 Task: Filter the marketplace by the "Localization" category.
Action: Mouse moved to (159, 141)
Screenshot: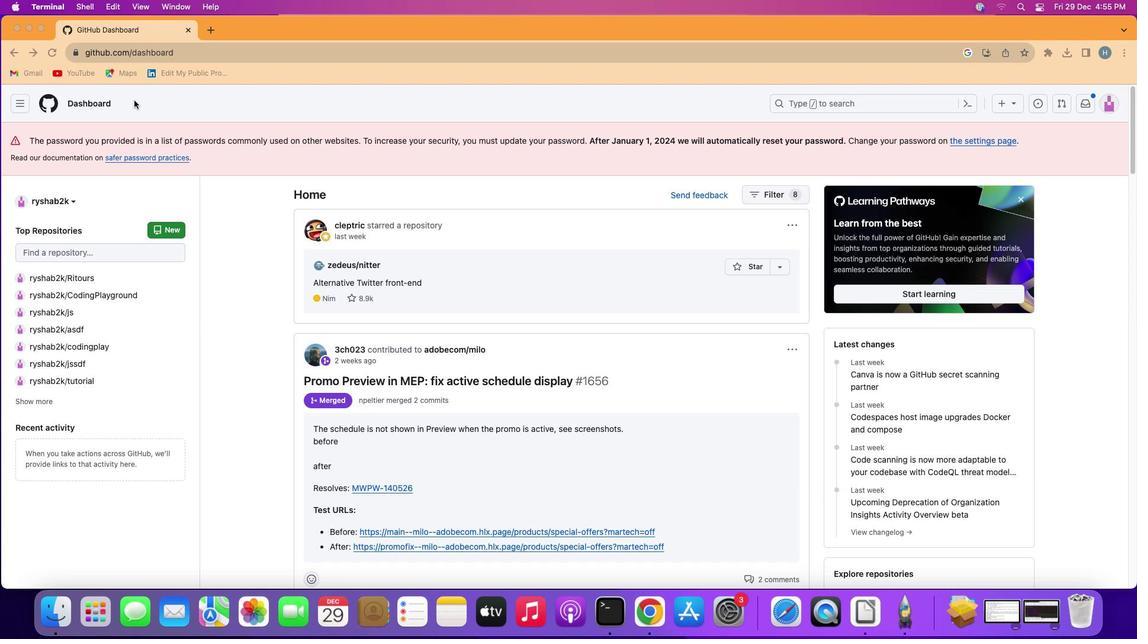 
Action: Mouse pressed left at (159, 141)
Screenshot: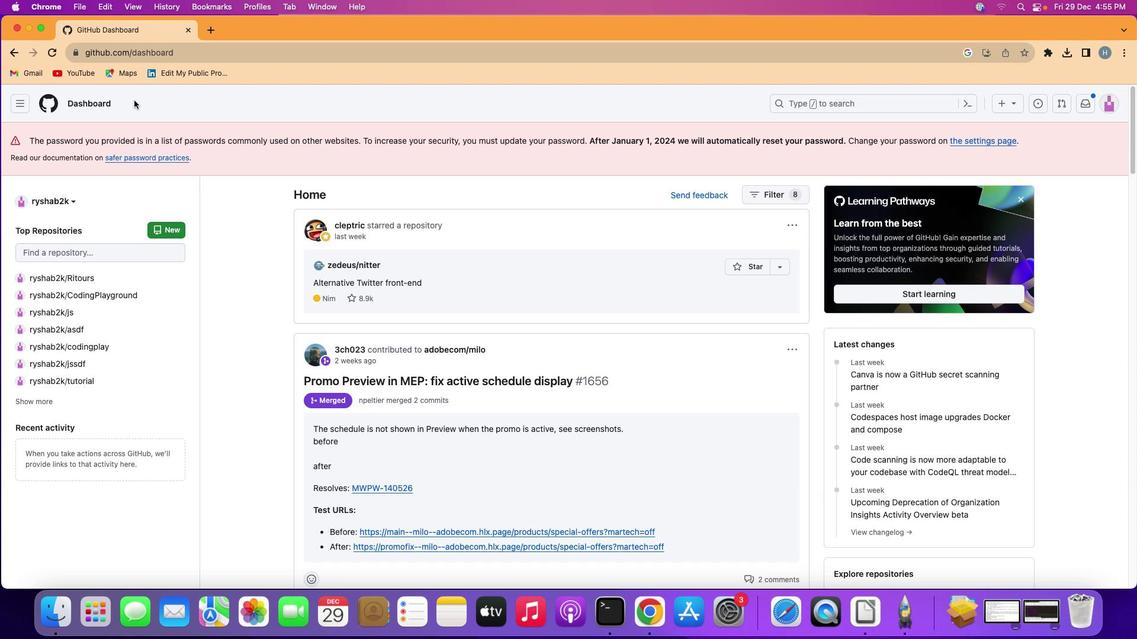 
Action: Mouse moved to (23, 137)
Screenshot: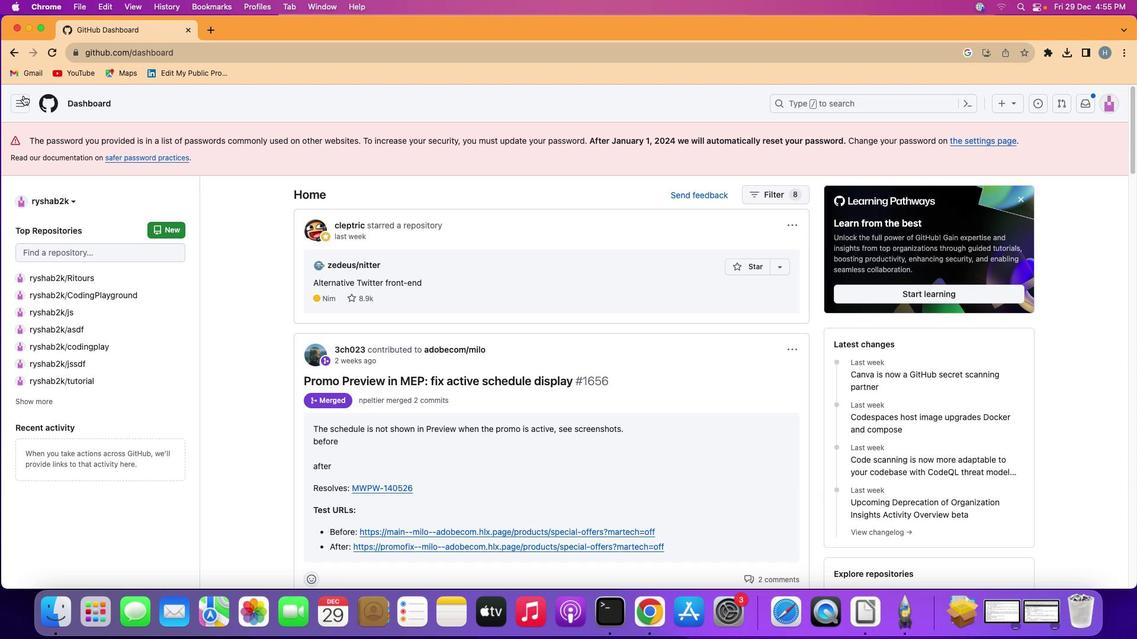 
Action: Mouse pressed left at (23, 137)
Screenshot: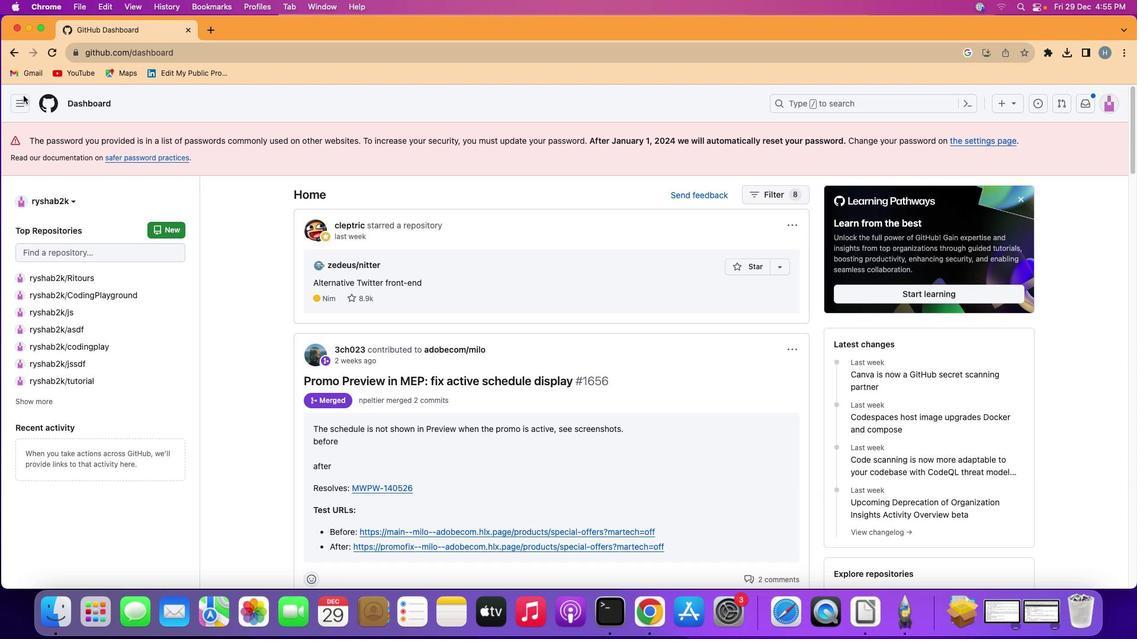 
Action: Mouse moved to (147, 283)
Screenshot: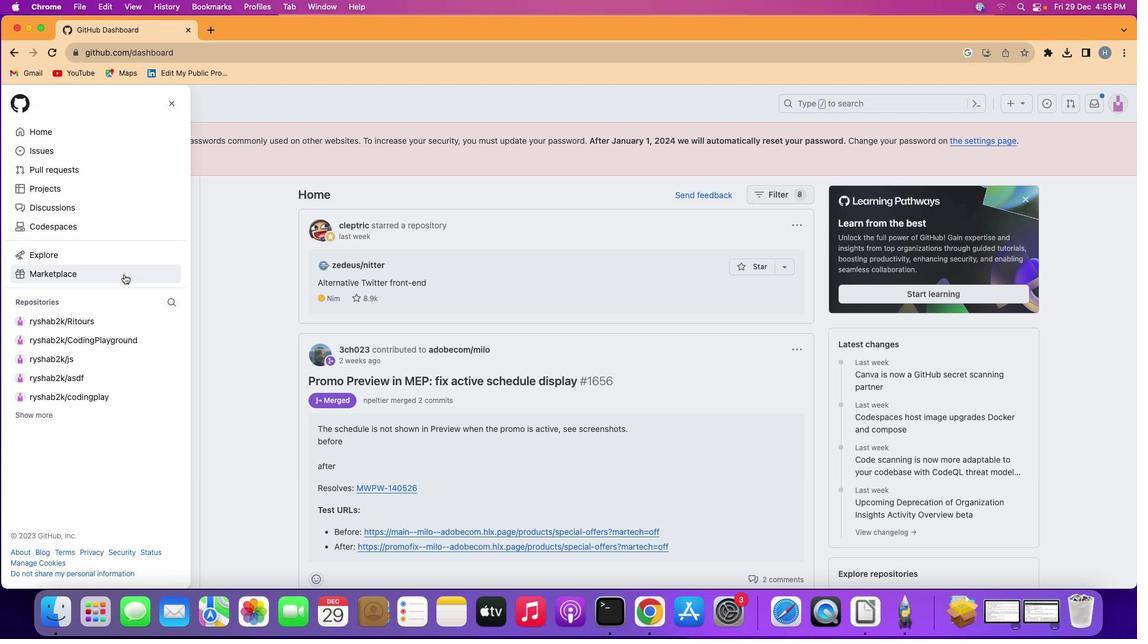 
Action: Mouse pressed left at (147, 283)
Screenshot: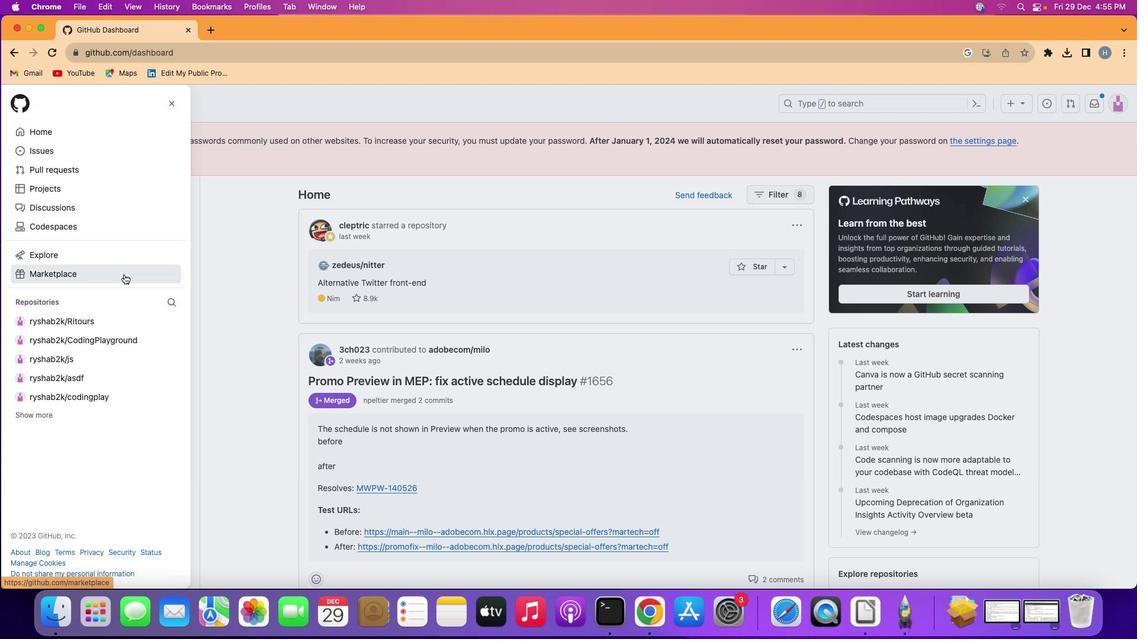 
Action: Mouse moved to (416, 421)
Screenshot: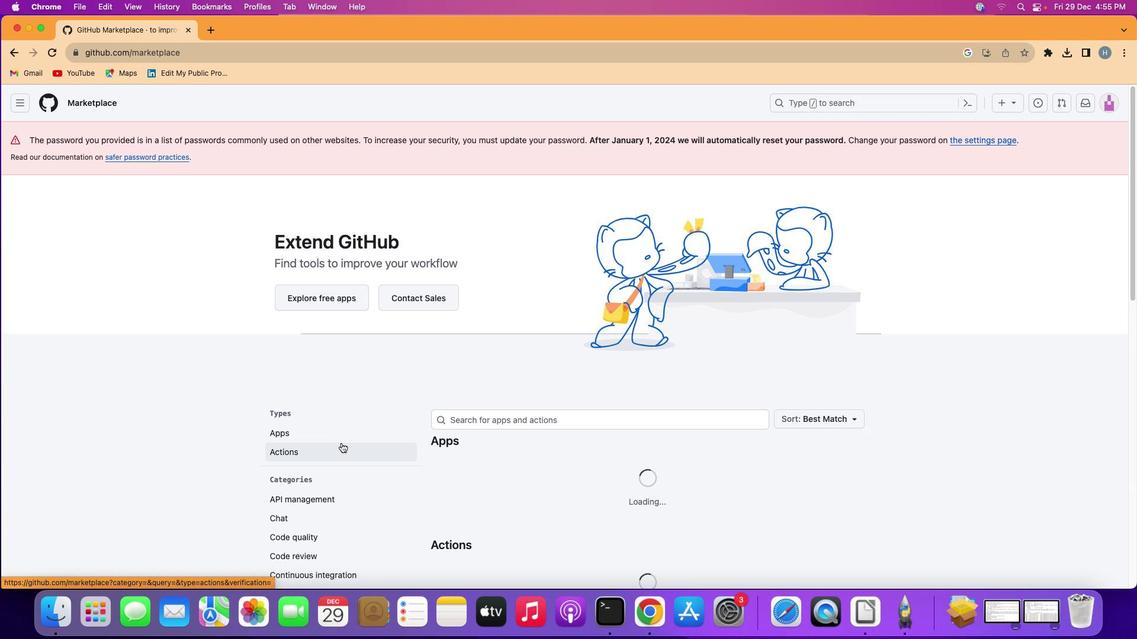 
Action: Mouse scrolled (416, 421) with delta (-4, 59)
Screenshot: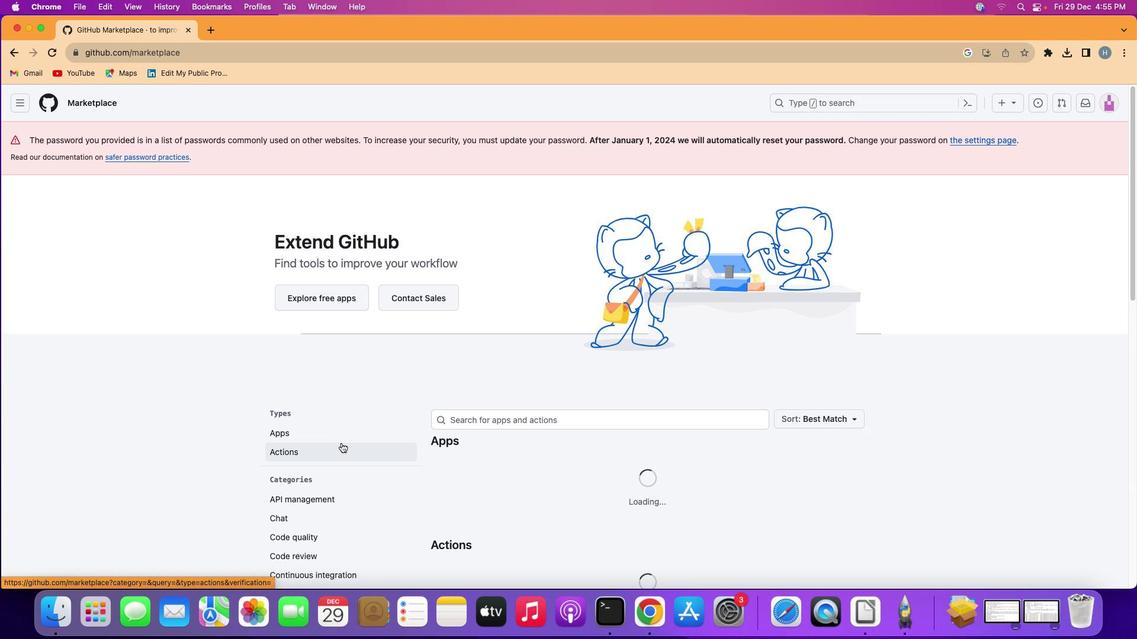 
Action: Mouse scrolled (416, 421) with delta (-4, 59)
Screenshot: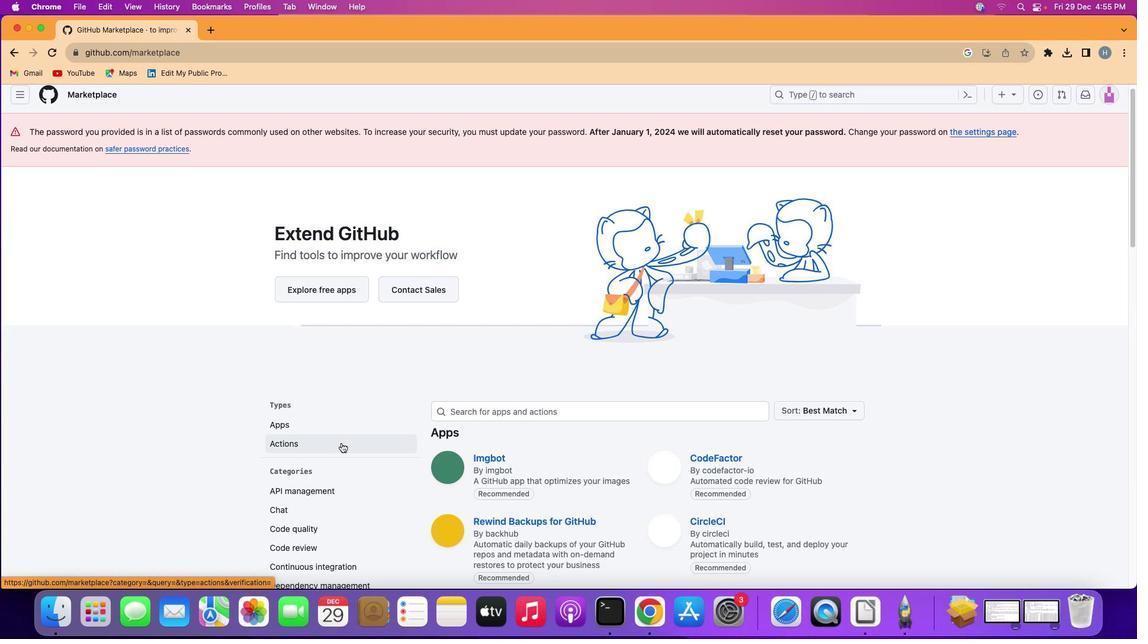
Action: Mouse moved to (416, 420)
Screenshot: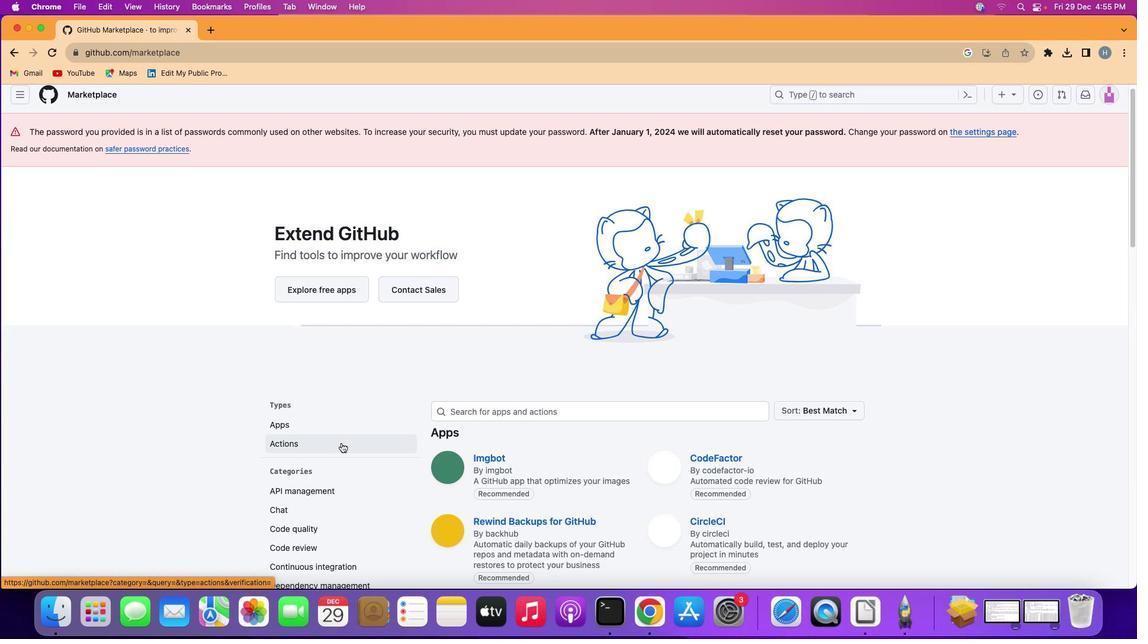 
Action: Mouse scrolled (416, 420) with delta (-4, 58)
Screenshot: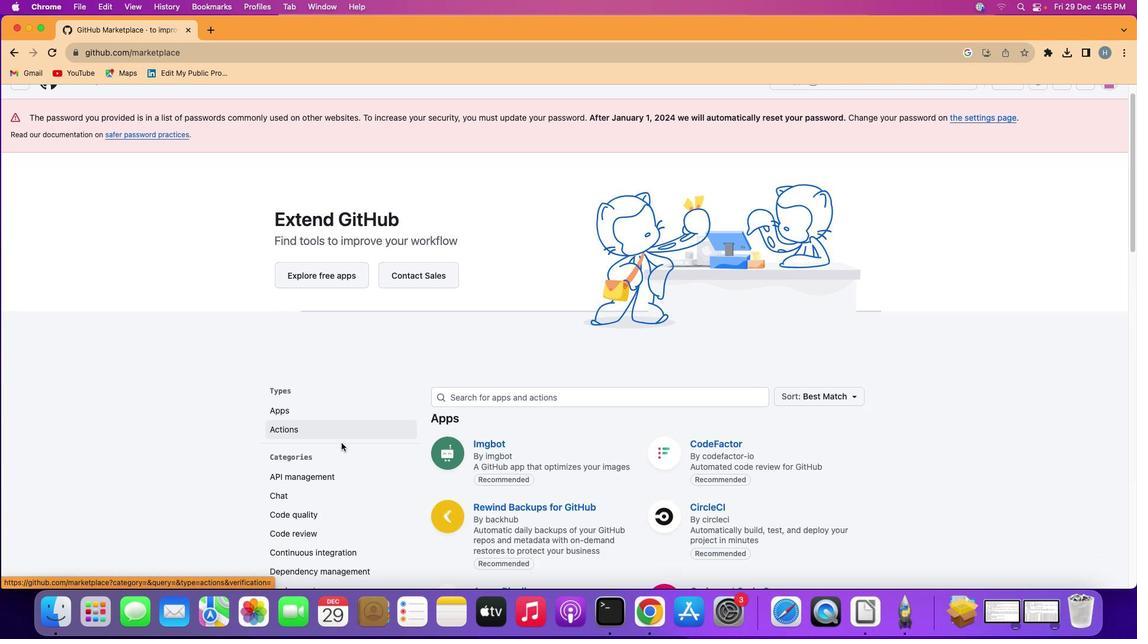 
Action: Mouse scrolled (416, 420) with delta (-4, 58)
Screenshot: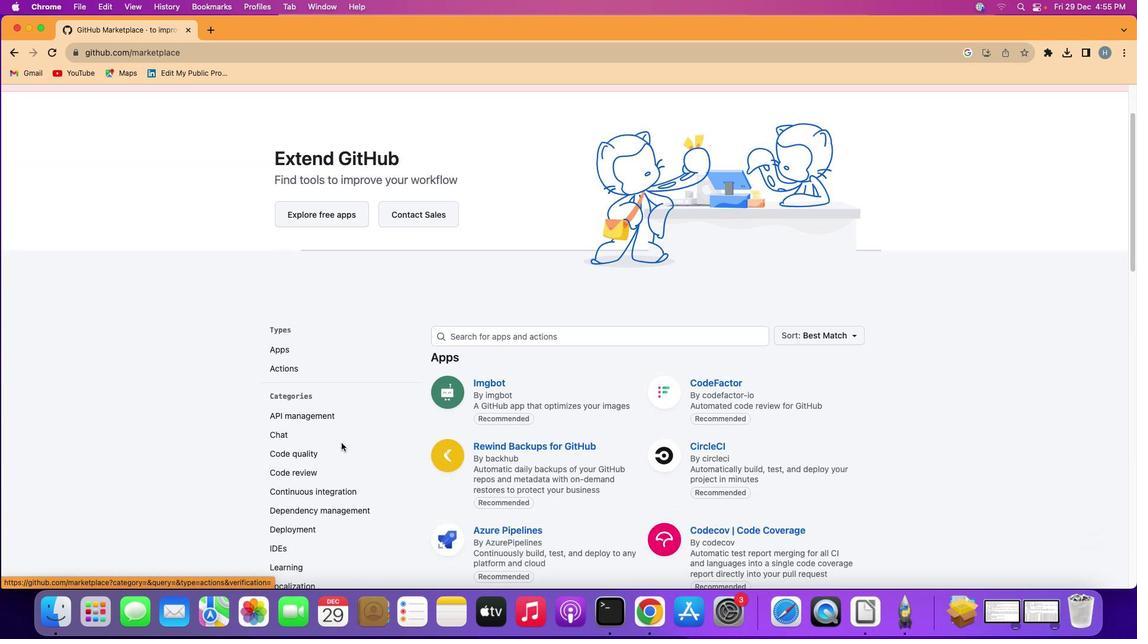 
Action: Mouse scrolled (416, 420) with delta (-4, 57)
Screenshot: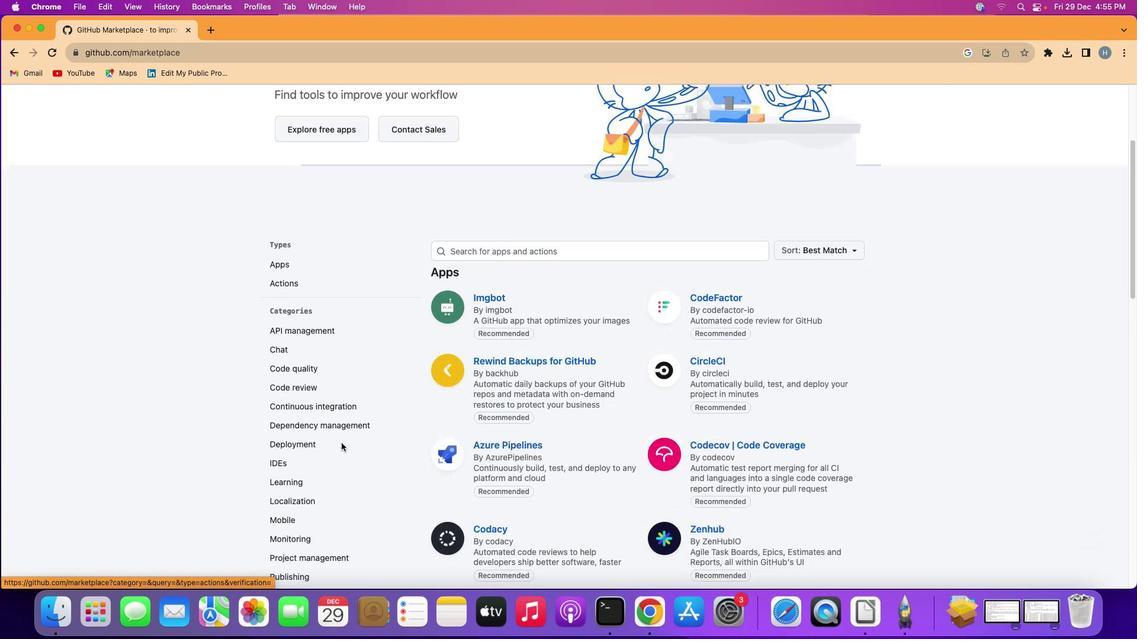 
Action: Mouse scrolled (416, 420) with delta (-4, 57)
Screenshot: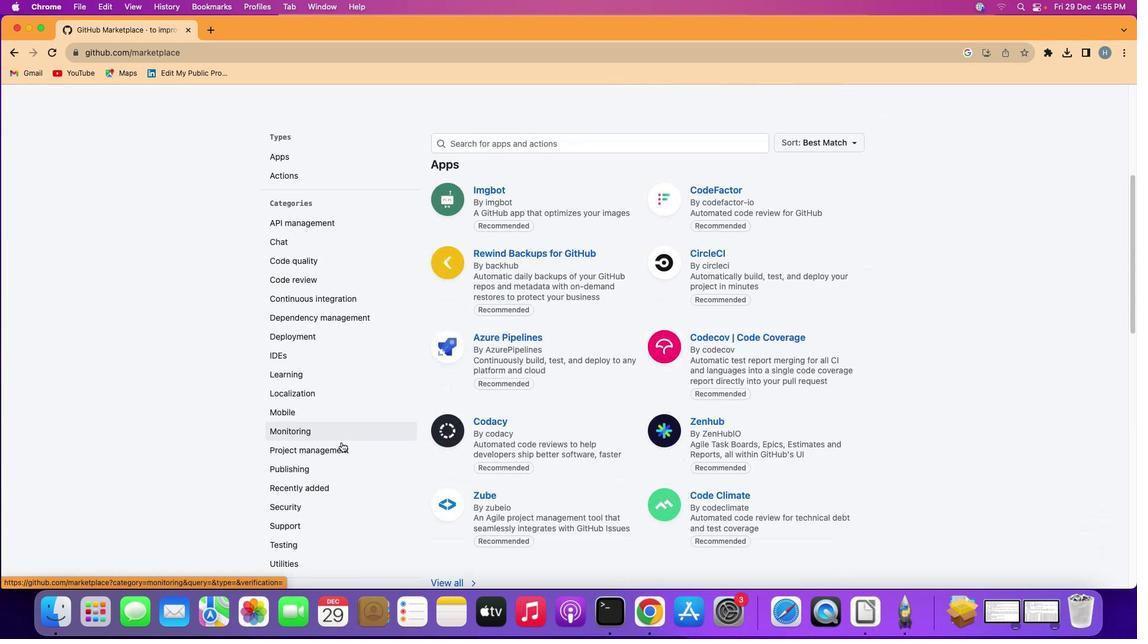 
Action: Mouse moved to (416, 420)
Screenshot: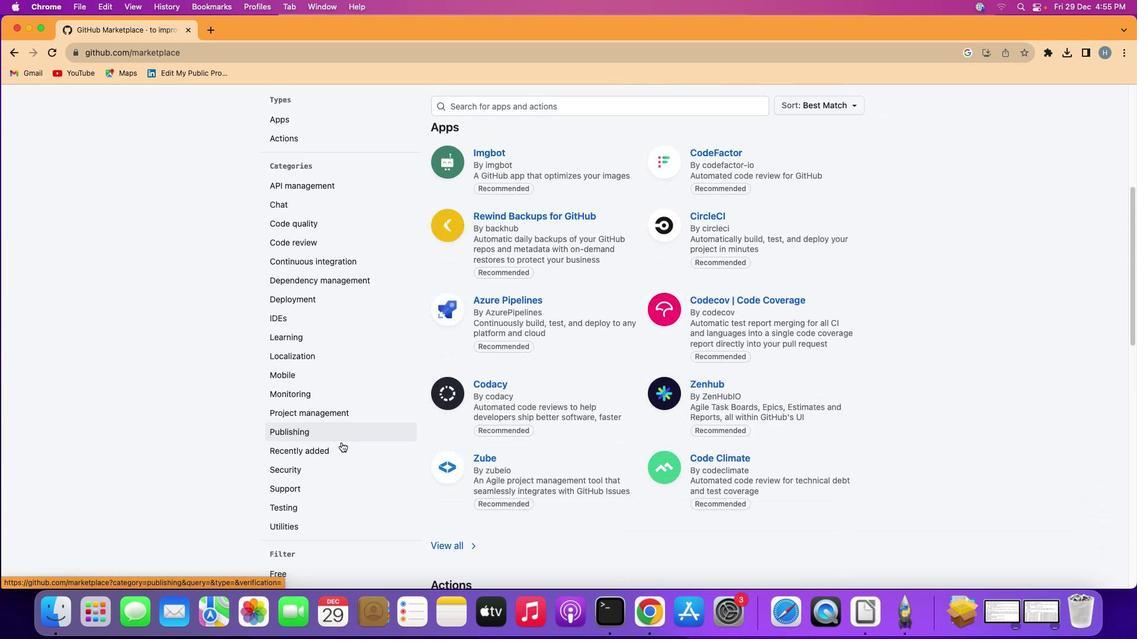 
Action: Mouse scrolled (416, 420) with delta (-4, 59)
Screenshot: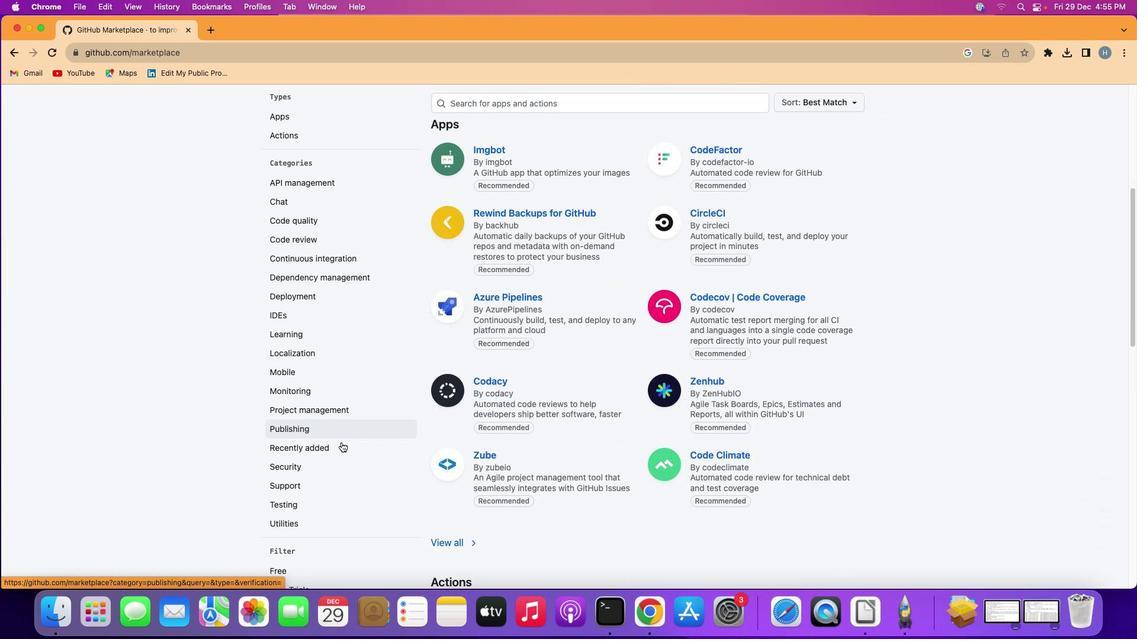 
Action: Mouse moved to (445, 347)
Screenshot: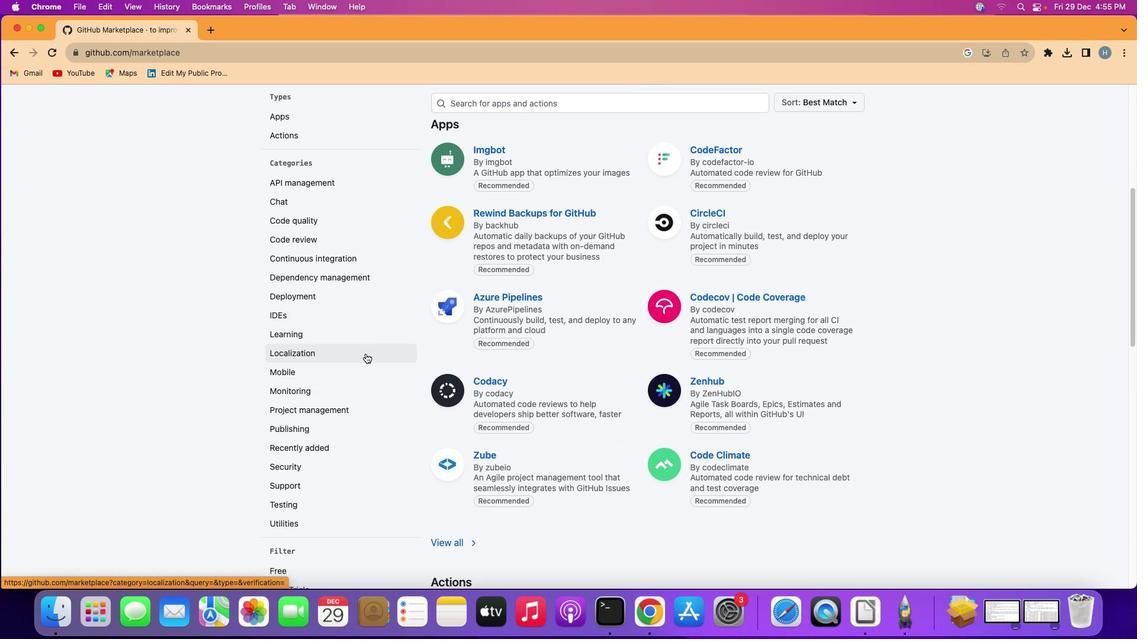 
Action: Mouse pressed left at (445, 347)
Screenshot: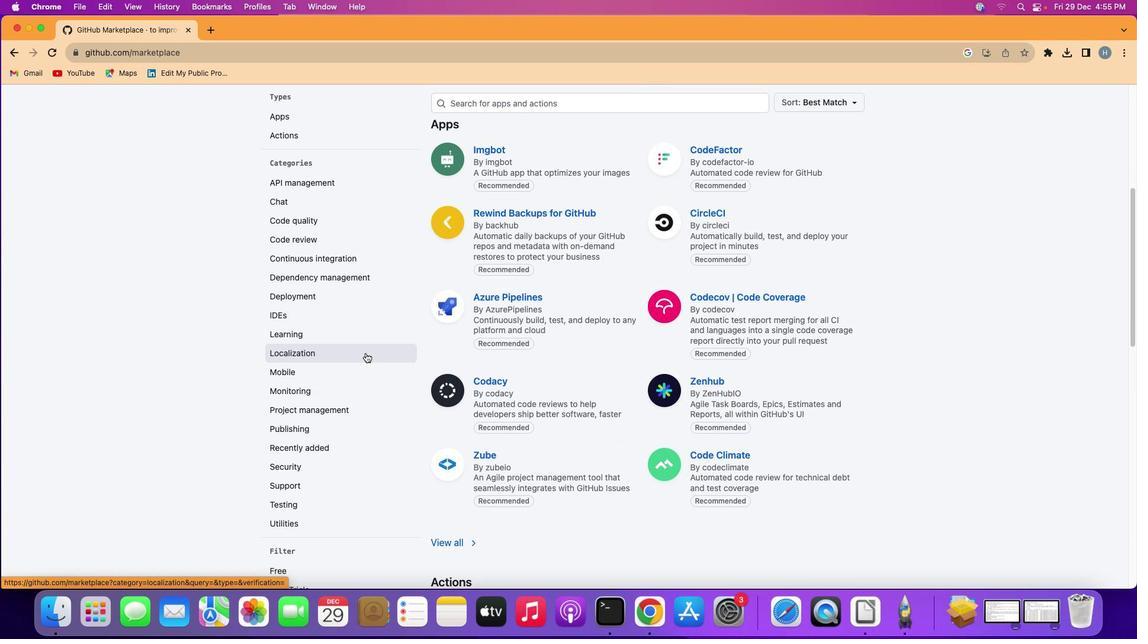 
Action: Mouse moved to (545, 341)
Screenshot: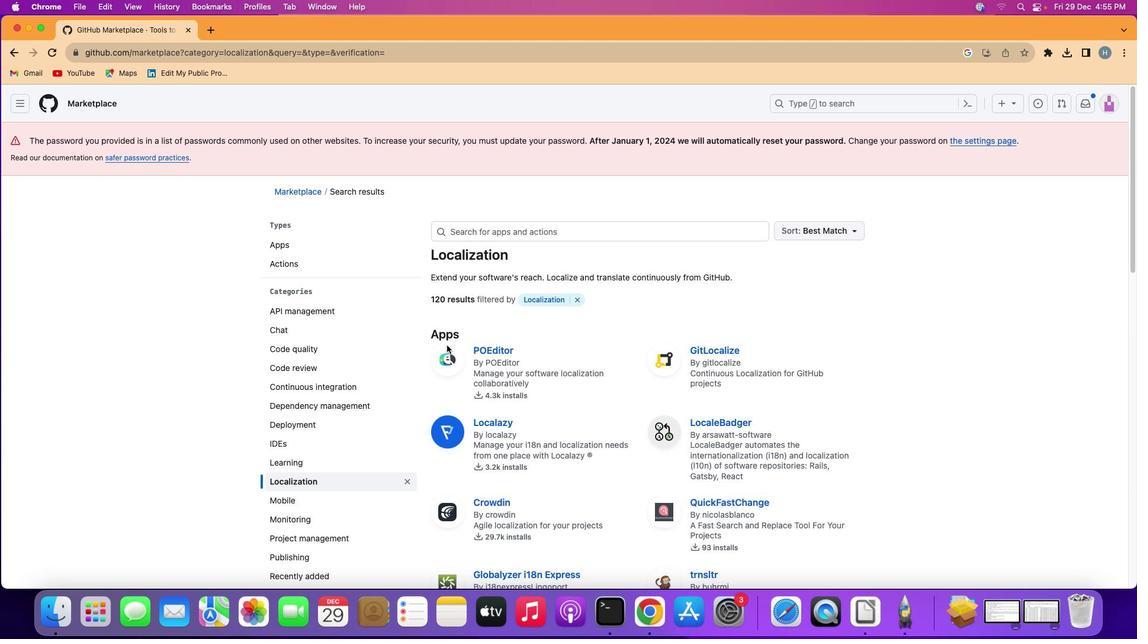 
